 Task: Add the task  Improve the appâ€™s navigation and menu structure to the section DevOps Automation Sprint in the project WindTech and add a Due Date to the respective task as 2023/11/25.
Action: Mouse pressed left at (813, 576)
Screenshot: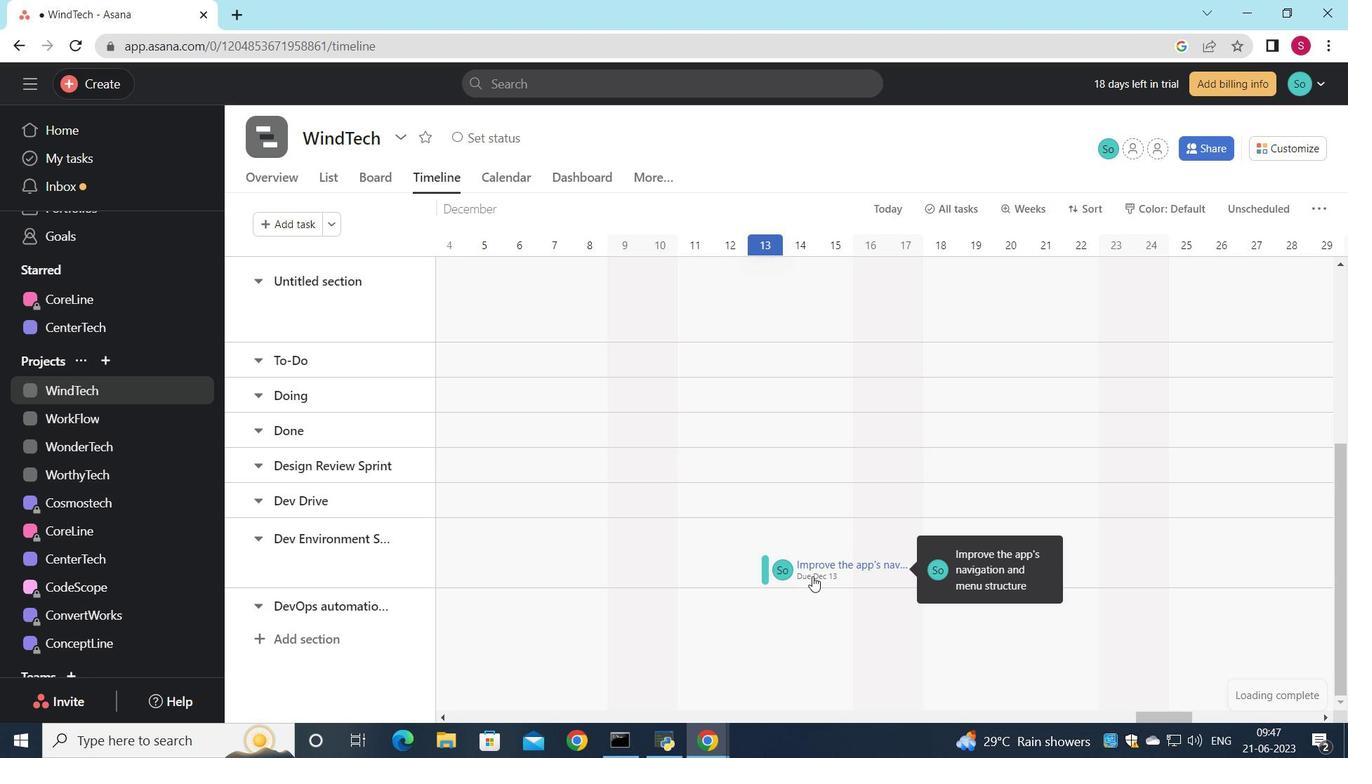 
Action: Mouse moved to (1023, 385)
Screenshot: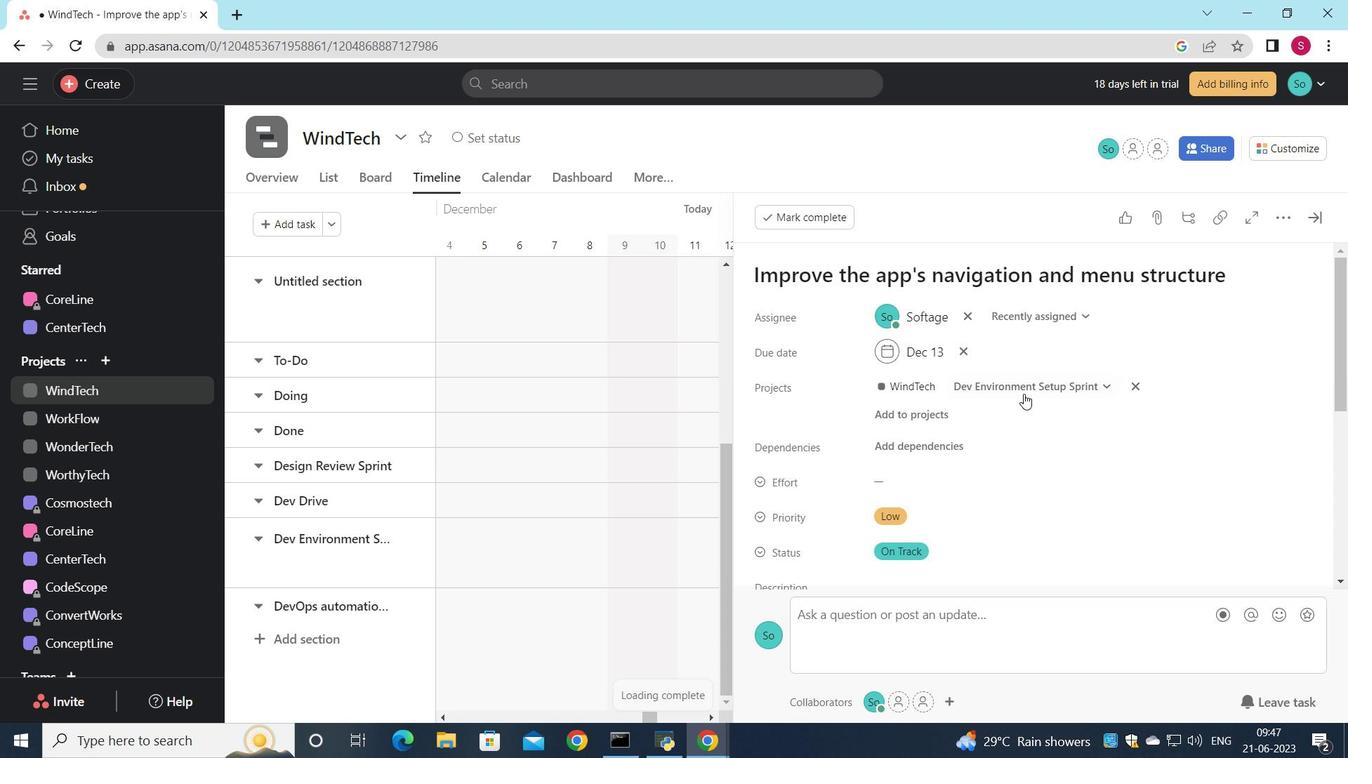 
Action: Mouse pressed left at (1023, 385)
Screenshot: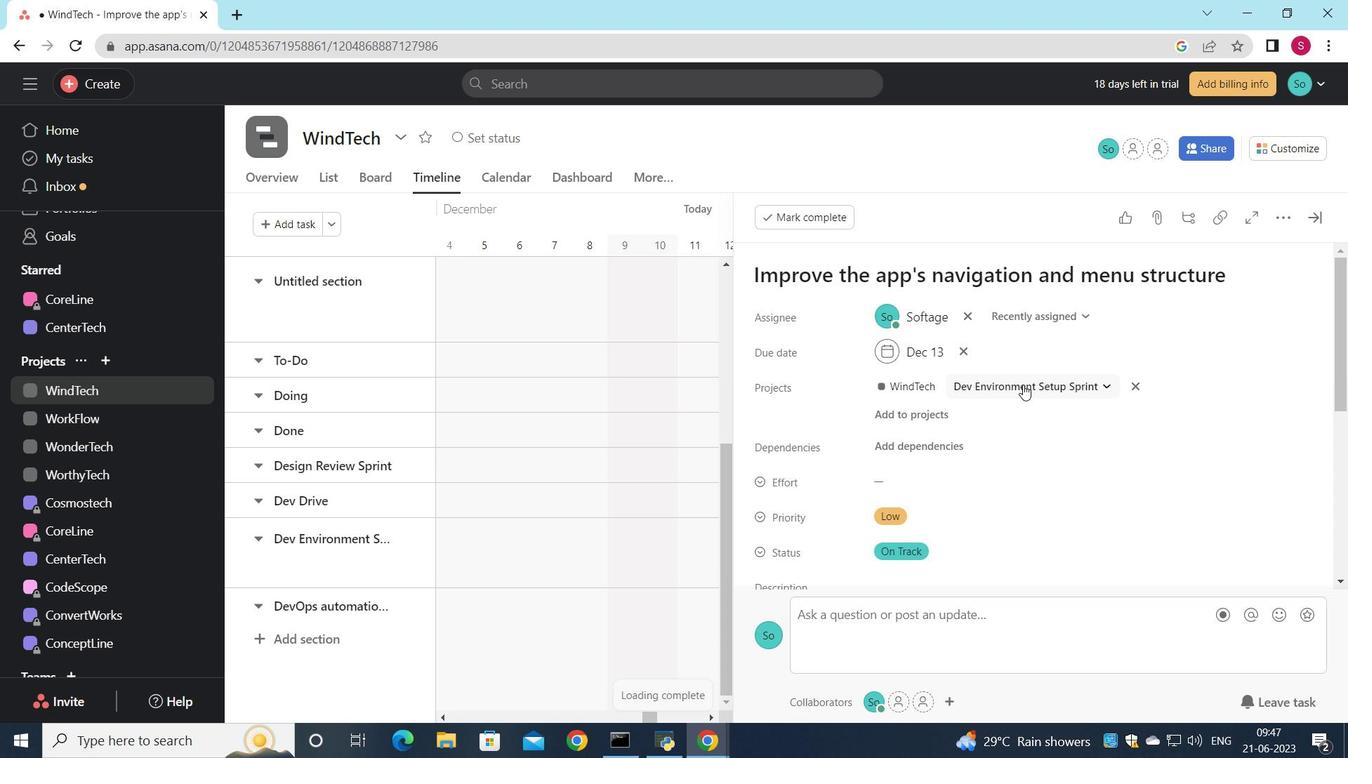 
Action: Mouse moved to (1020, 657)
Screenshot: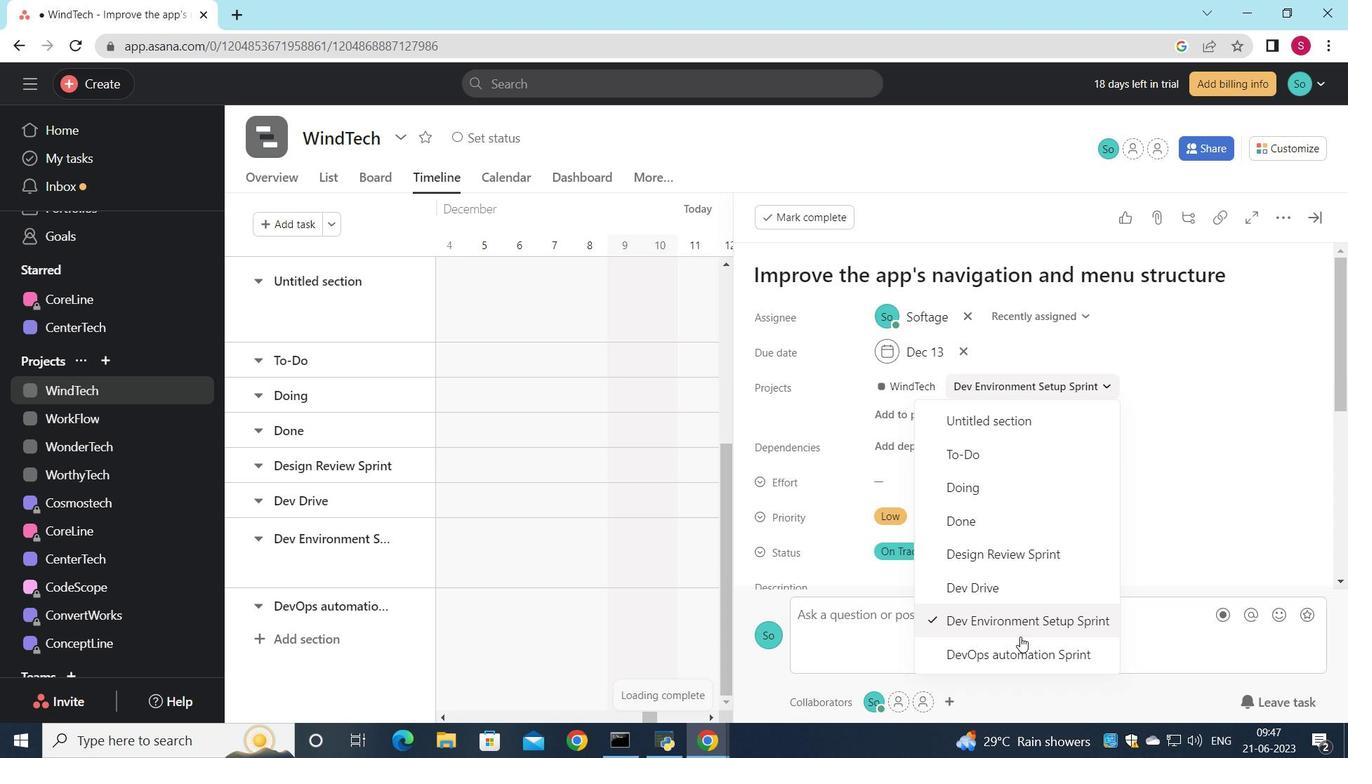 
Action: Mouse pressed left at (1020, 657)
Screenshot: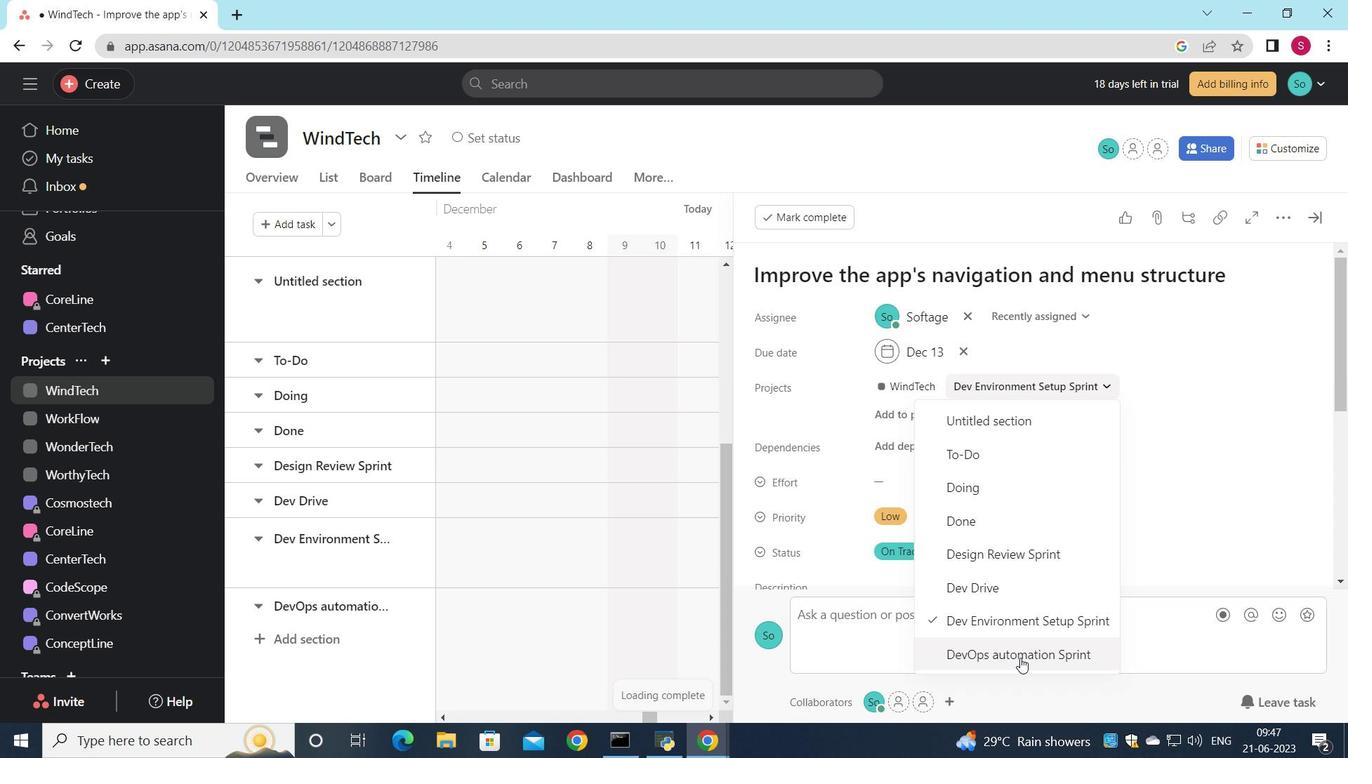 
Action: Mouse moved to (961, 350)
Screenshot: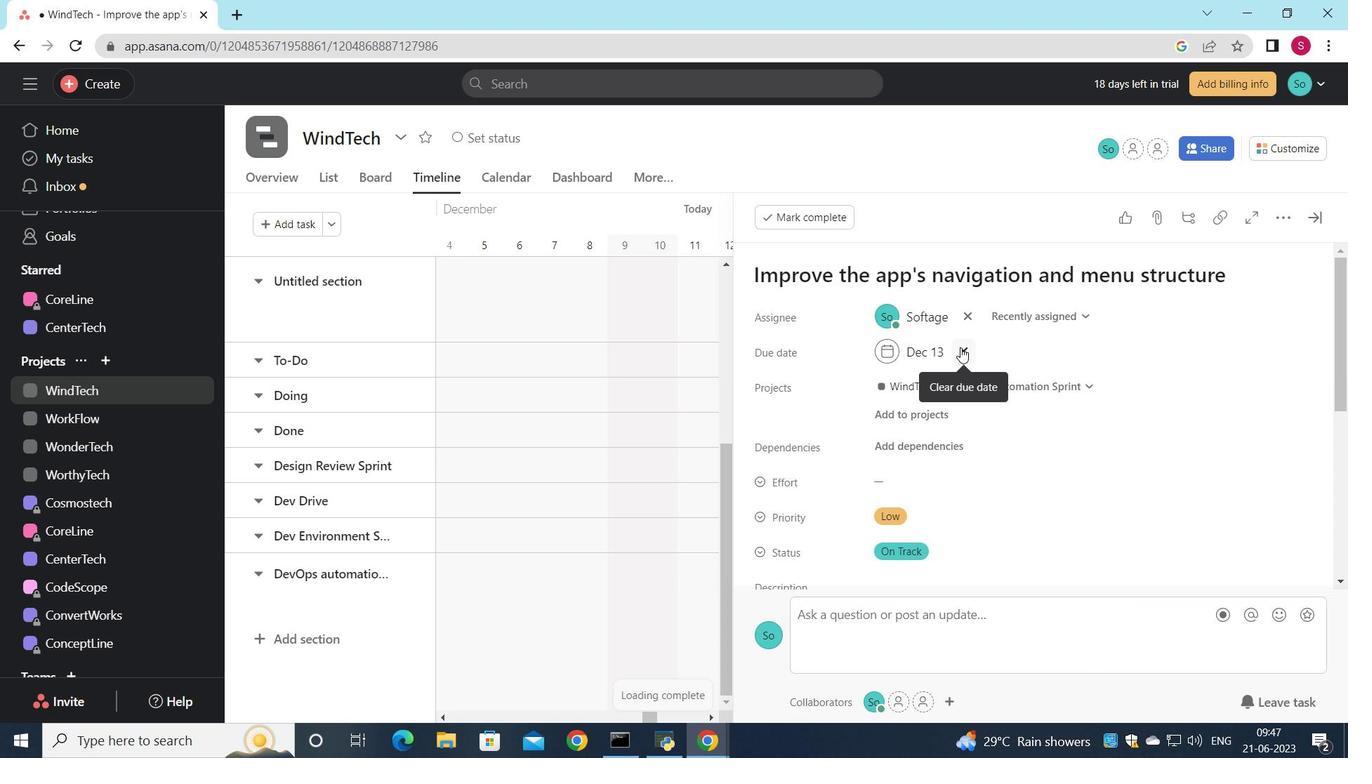 
Action: Mouse pressed left at (961, 350)
Screenshot: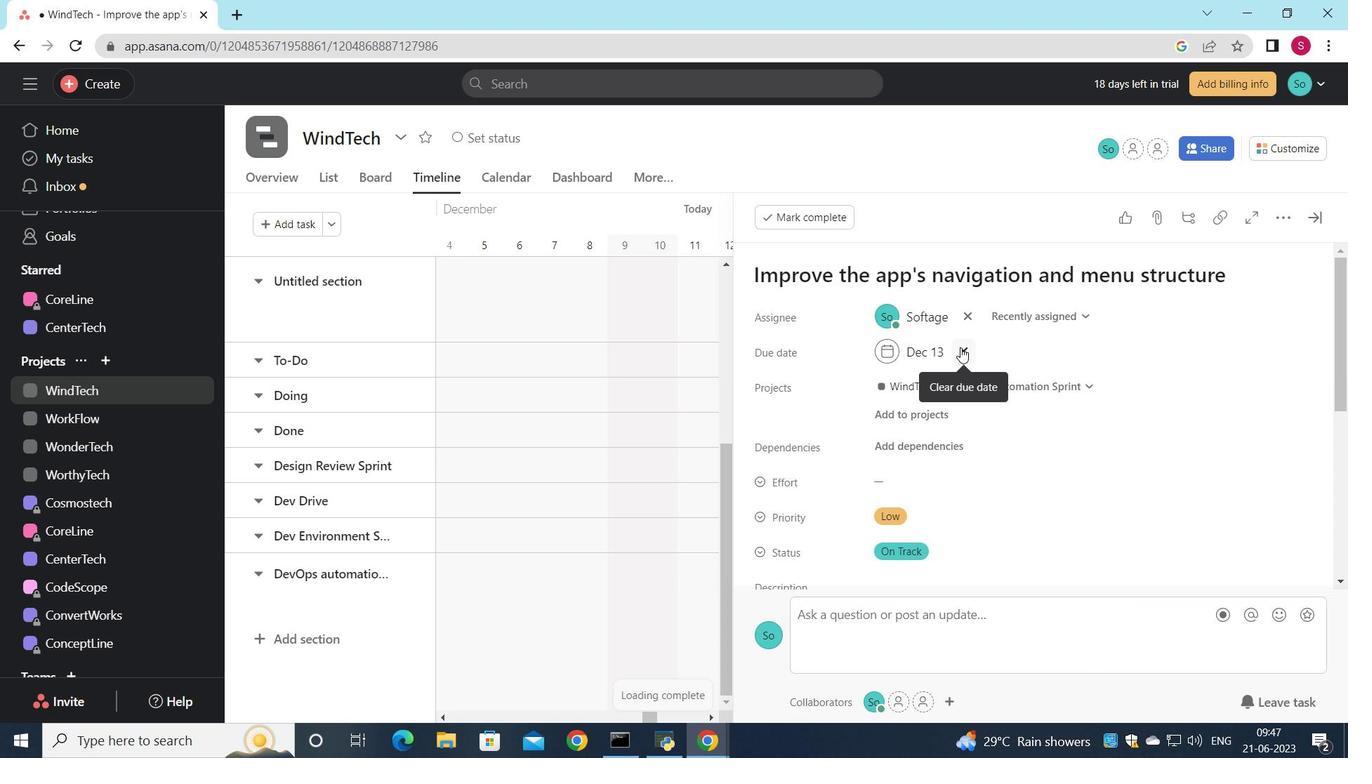 
Action: Mouse moved to (905, 351)
Screenshot: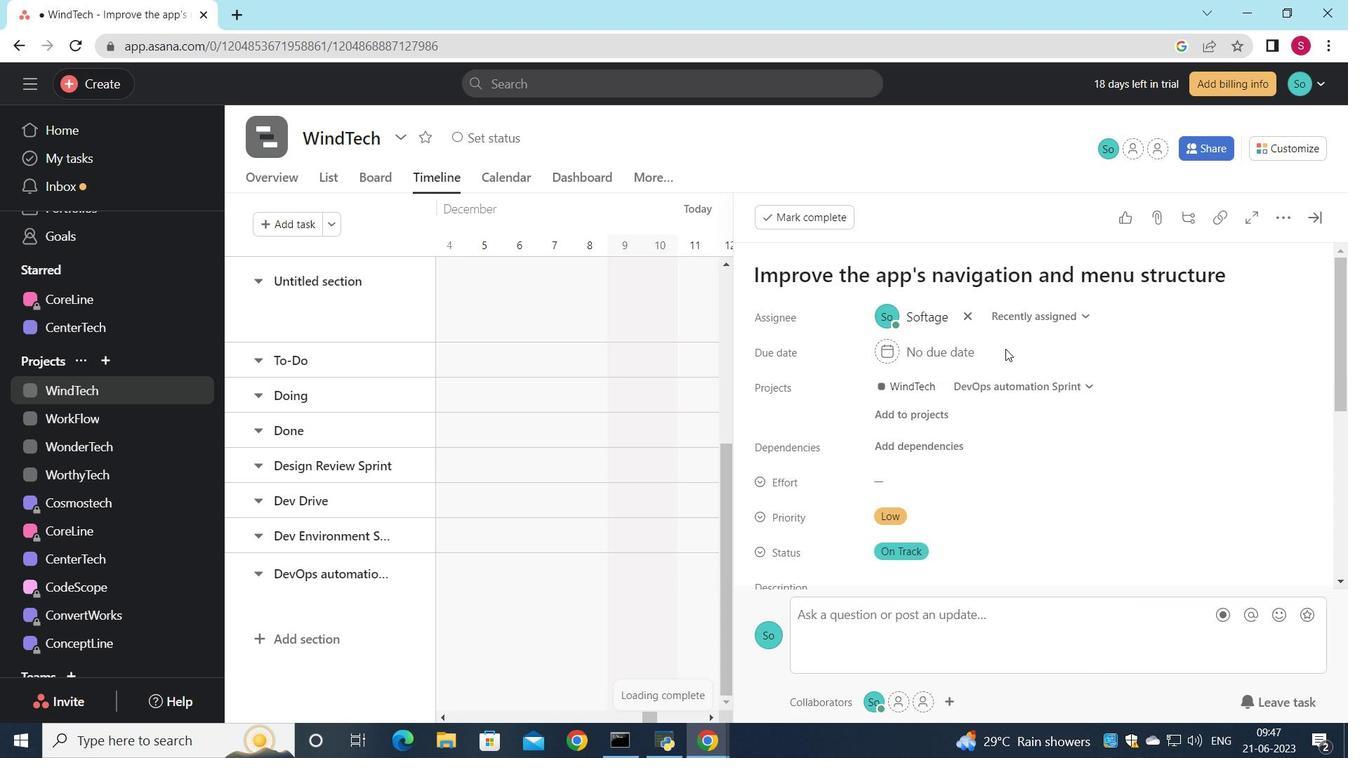
Action: Mouse pressed left at (905, 351)
Screenshot: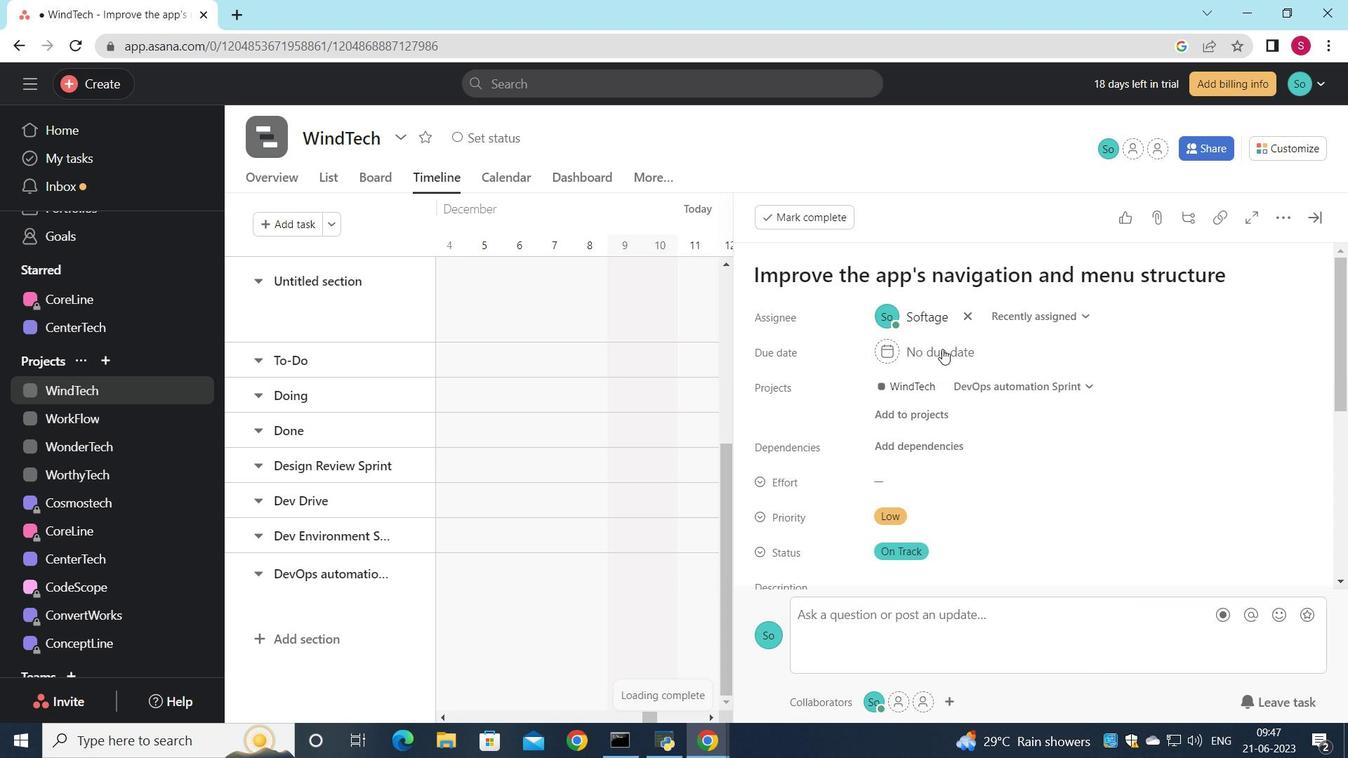 
Action: Mouse moved to (1134, 359)
Screenshot: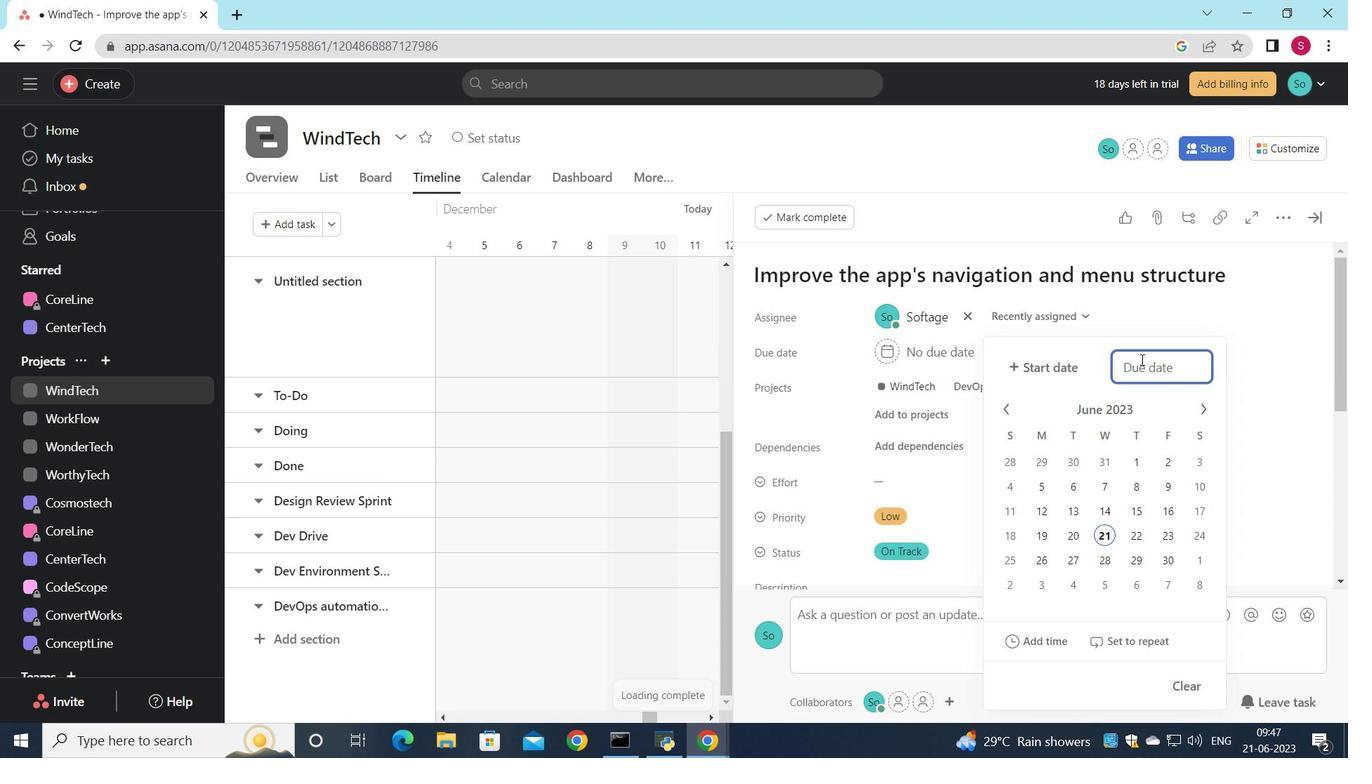 
Action: Key pressed 2023/11/25
Screenshot: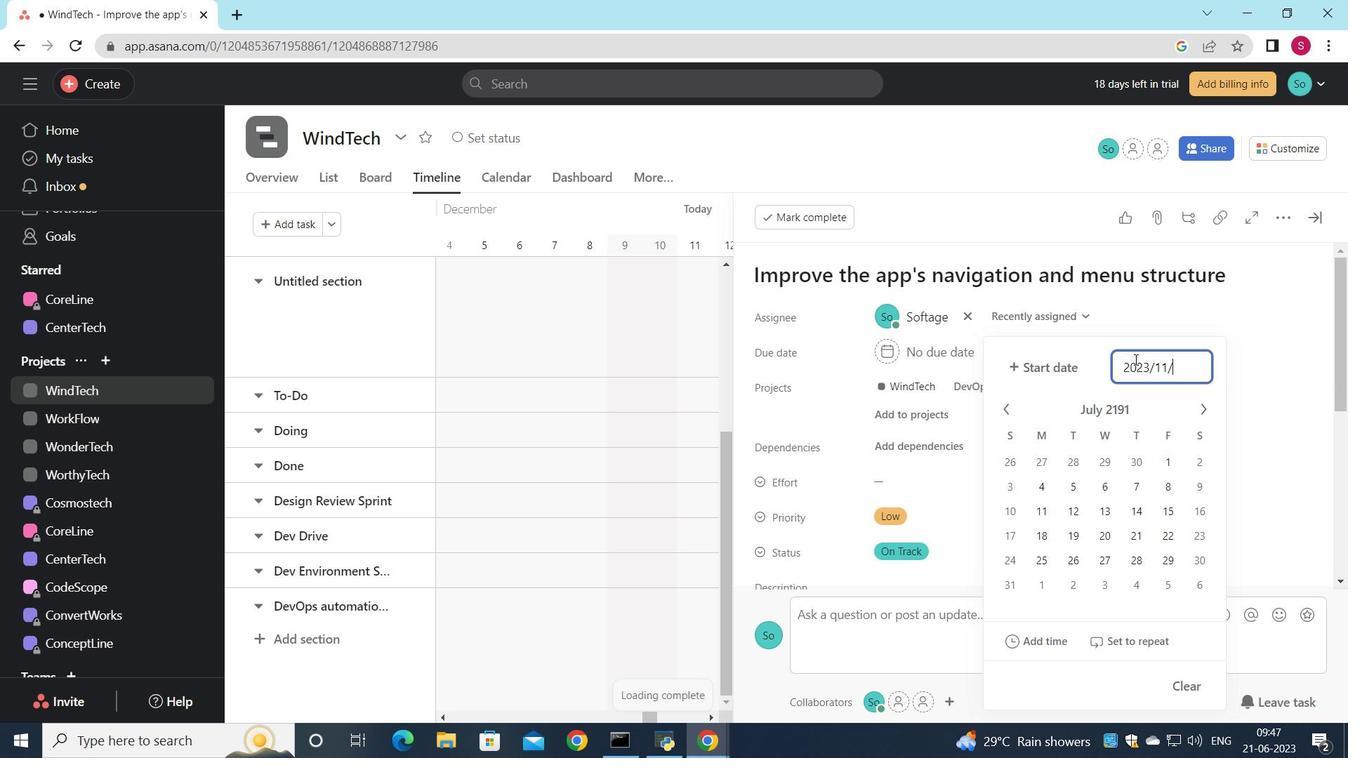 
Action: Mouse moved to (1176, 535)
Screenshot: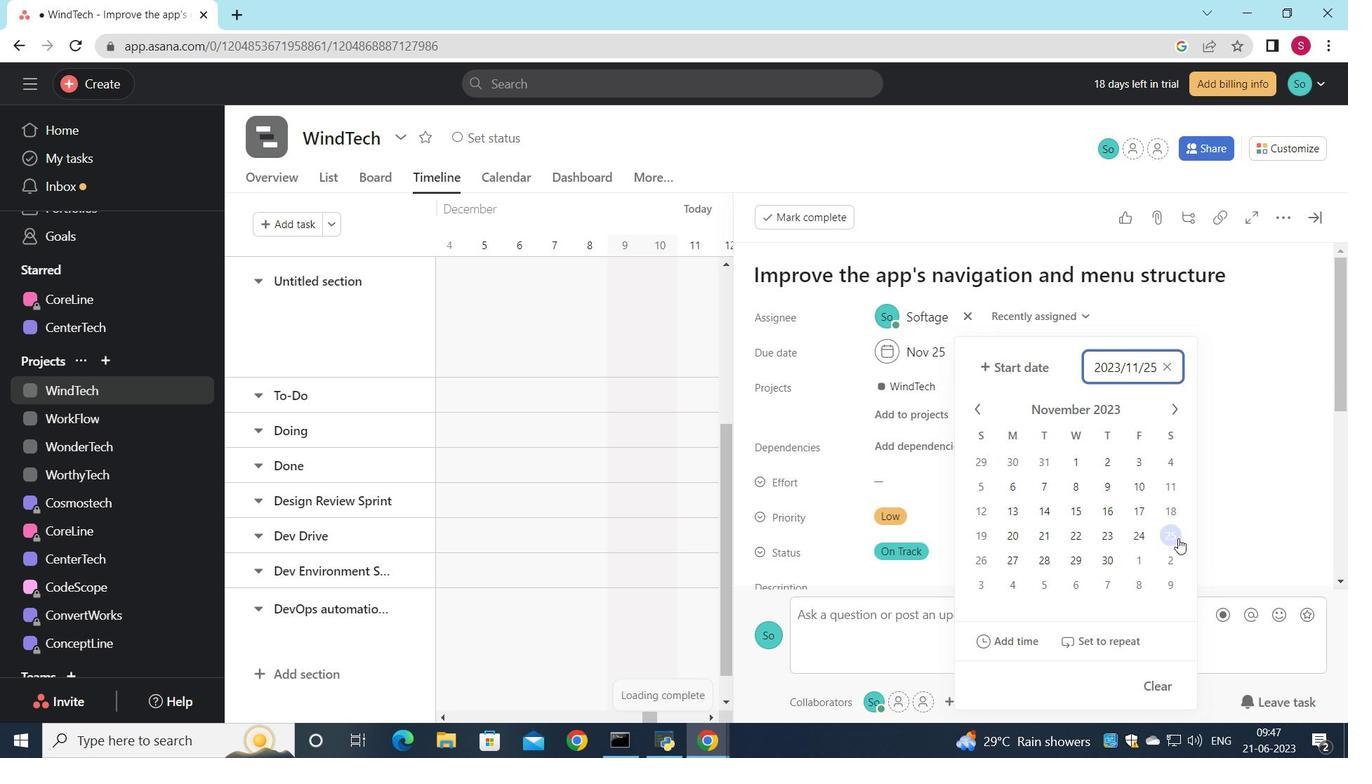 
Action: Mouse pressed left at (1176, 535)
Screenshot: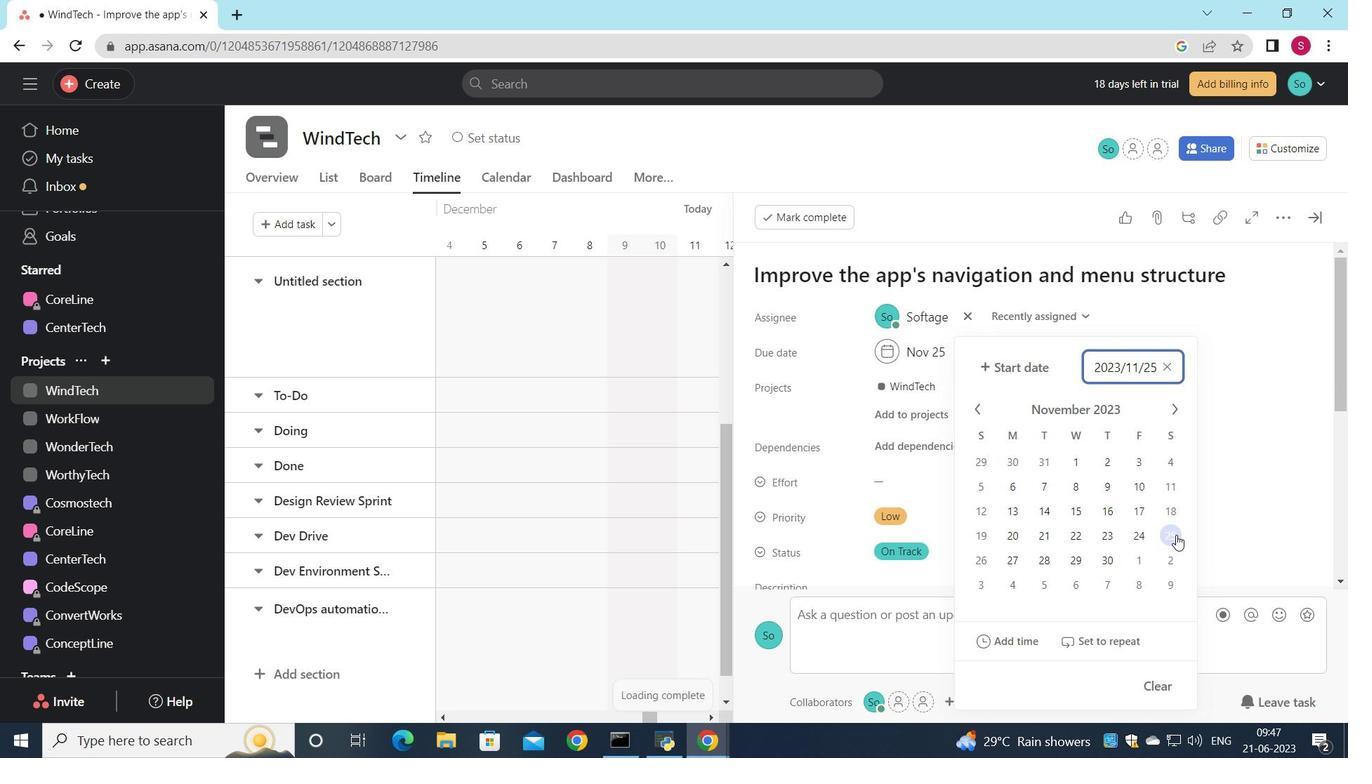 
Action: Key pressed <Key.enter>
Screenshot: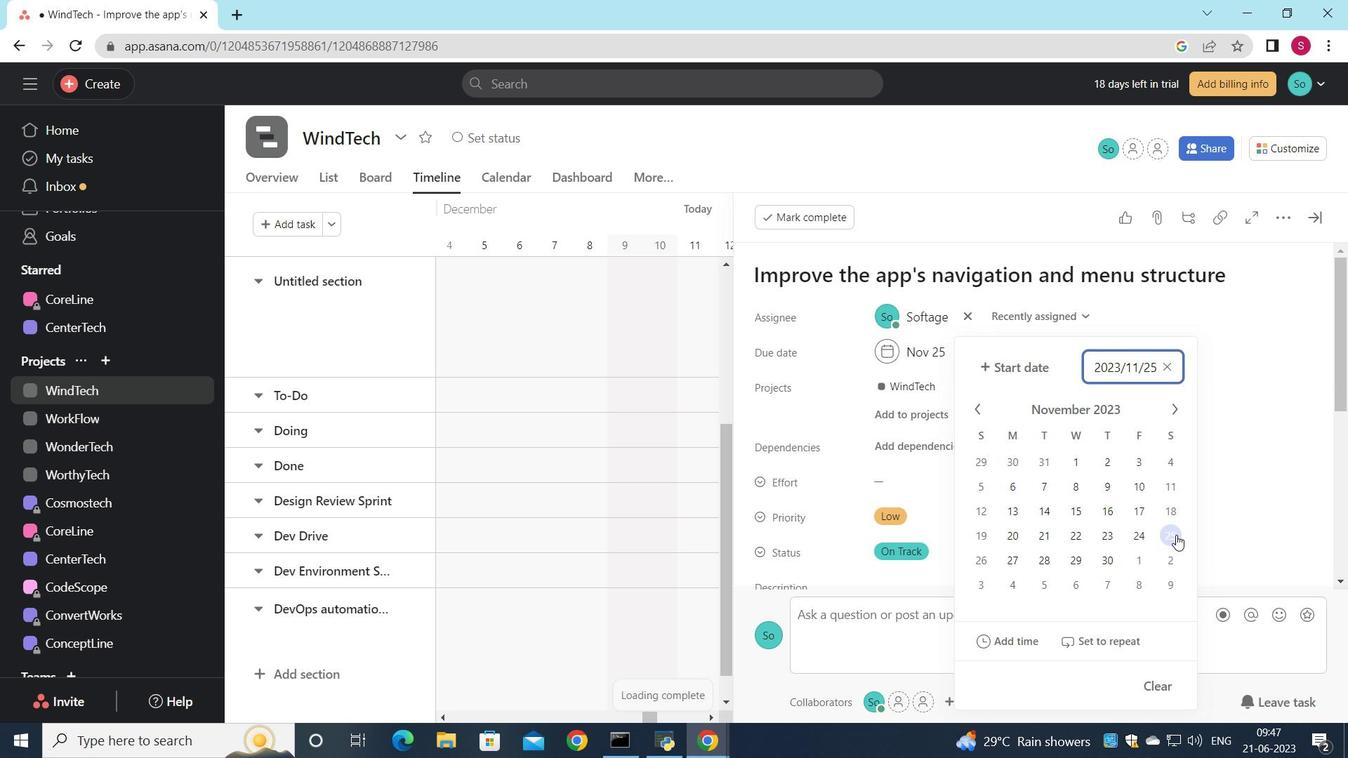 
Action: Mouse moved to (1007, 398)
Screenshot: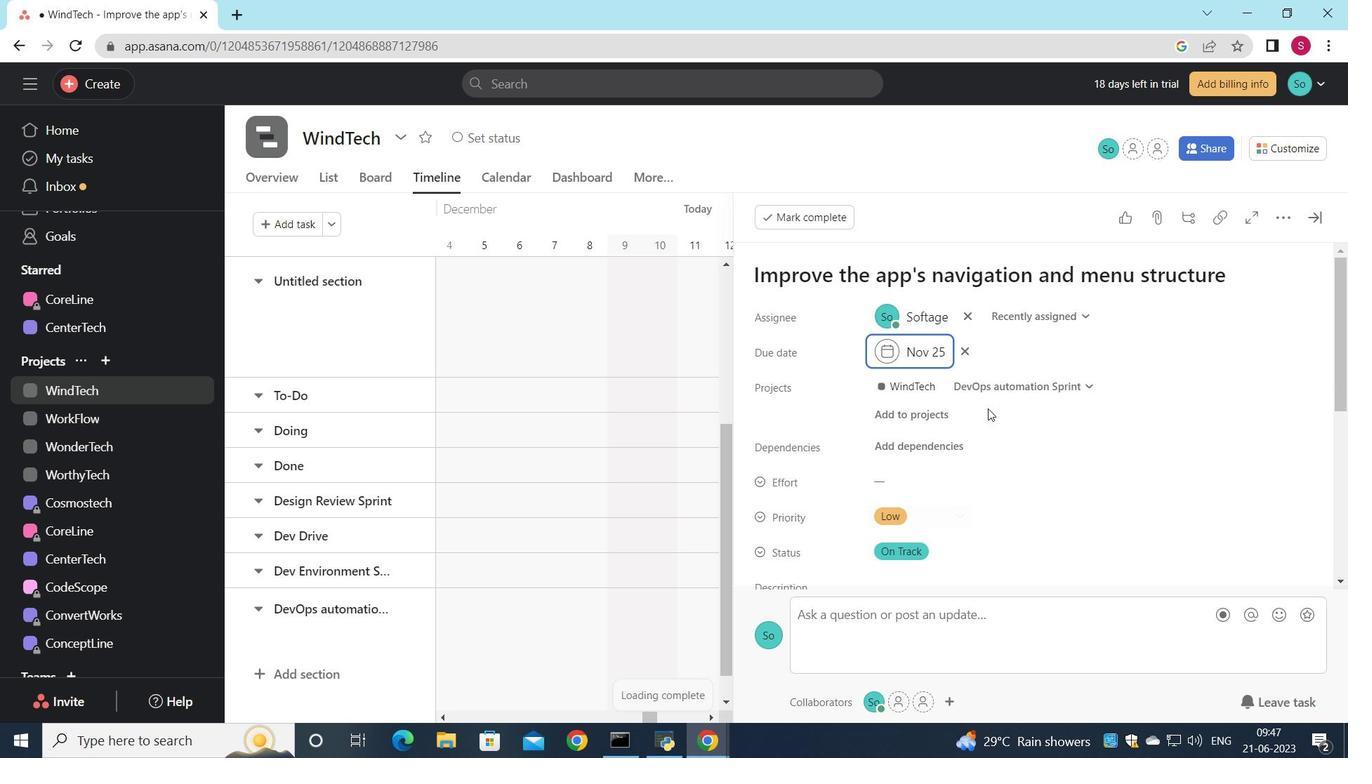 
